 Task: Add Sprouts Roasted Turkey Breast With Green Beans to the cart.
Action: Mouse moved to (21, 124)
Screenshot: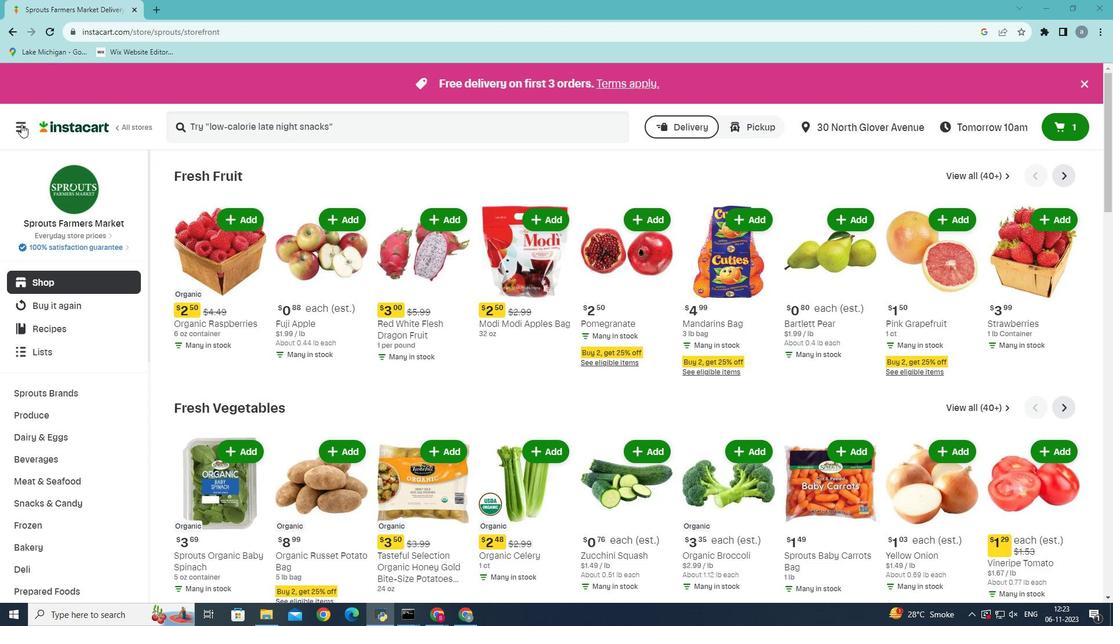 
Action: Mouse pressed left at (21, 124)
Screenshot: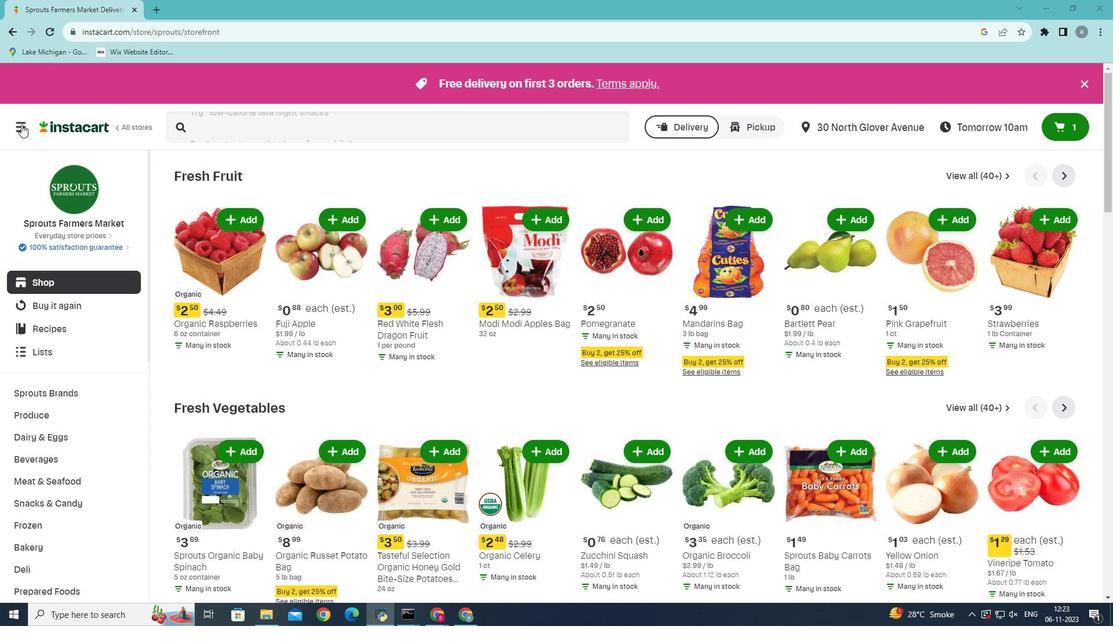 
Action: Mouse moved to (79, 326)
Screenshot: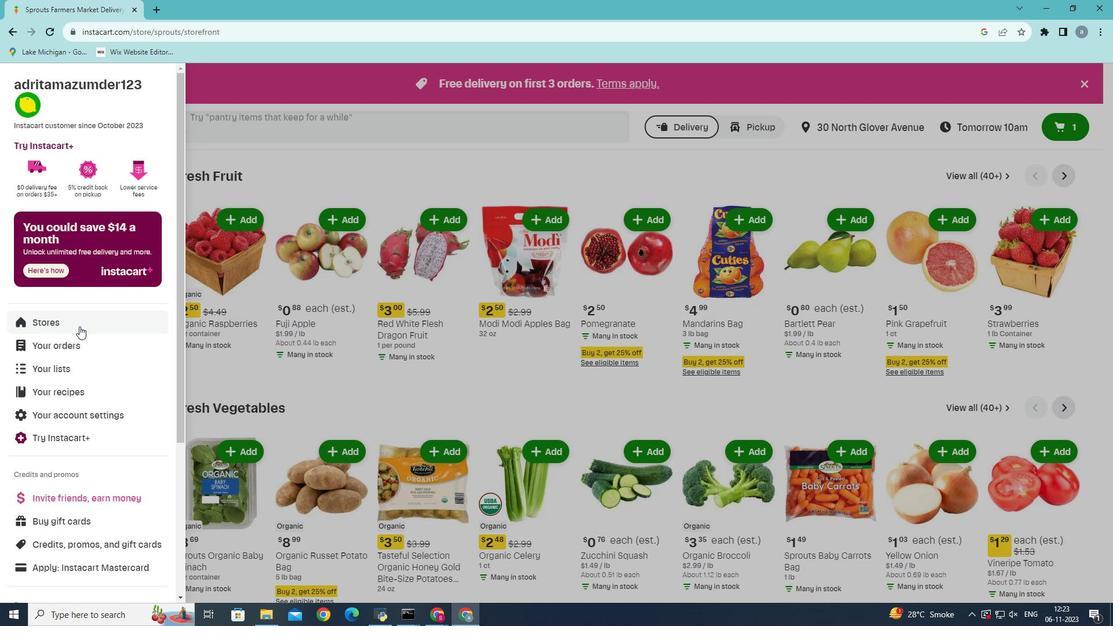 
Action: Mouse pressed left at (79, 326)
Screenshot: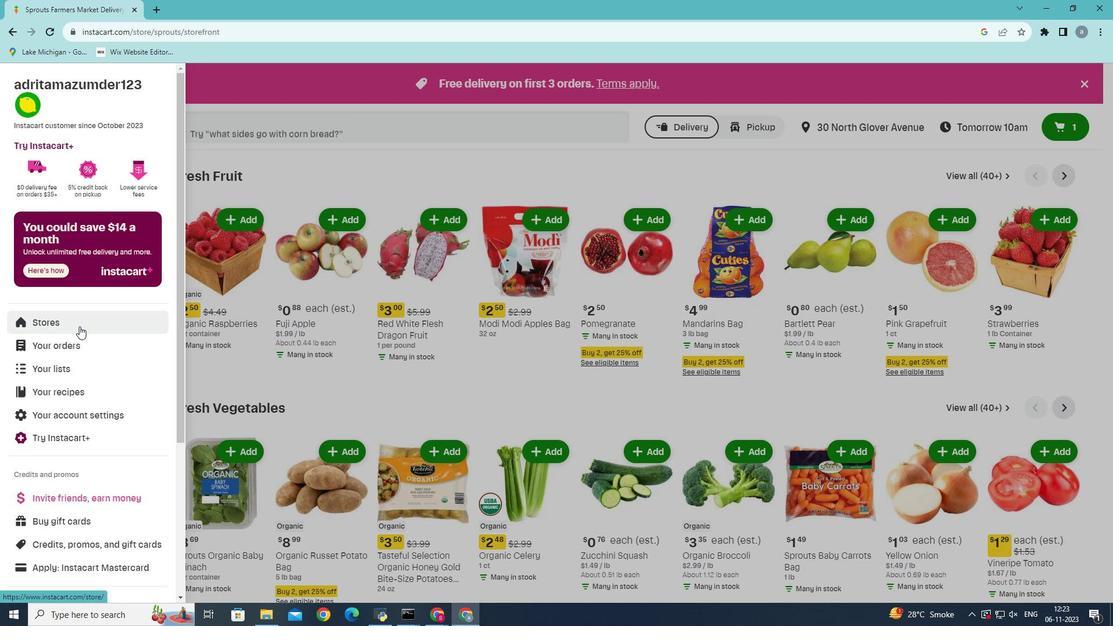 
Action: Mouse moved to (259, 125)
Screenshot: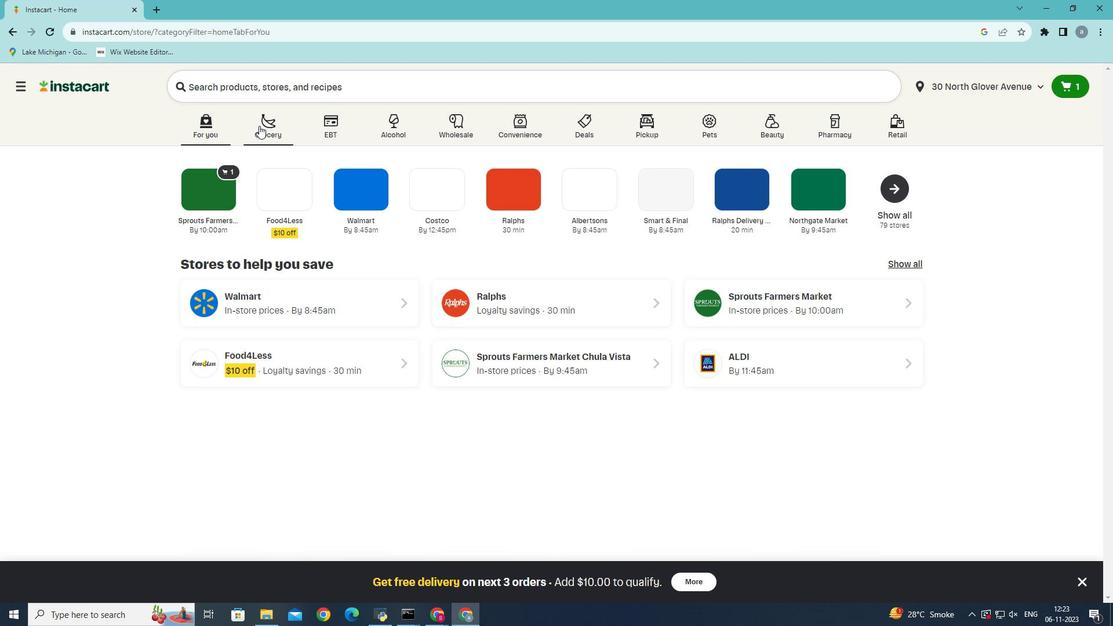 
Action: Mouse pressed left at (259, 125)
Screenshot: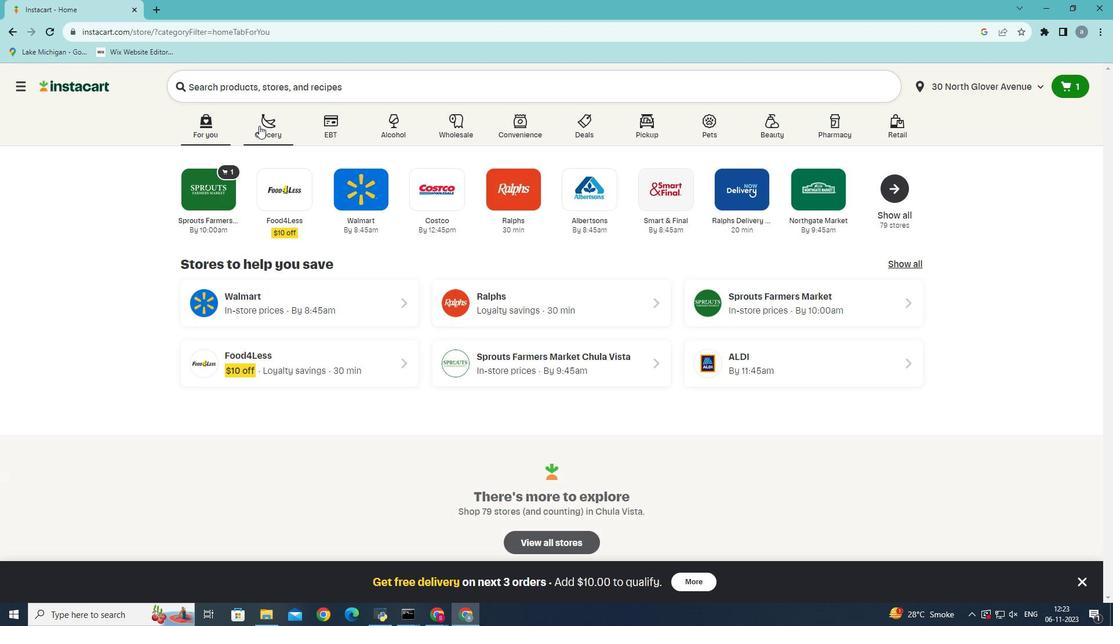 
Action: Mouse moved to (254, 351)
Screenshot: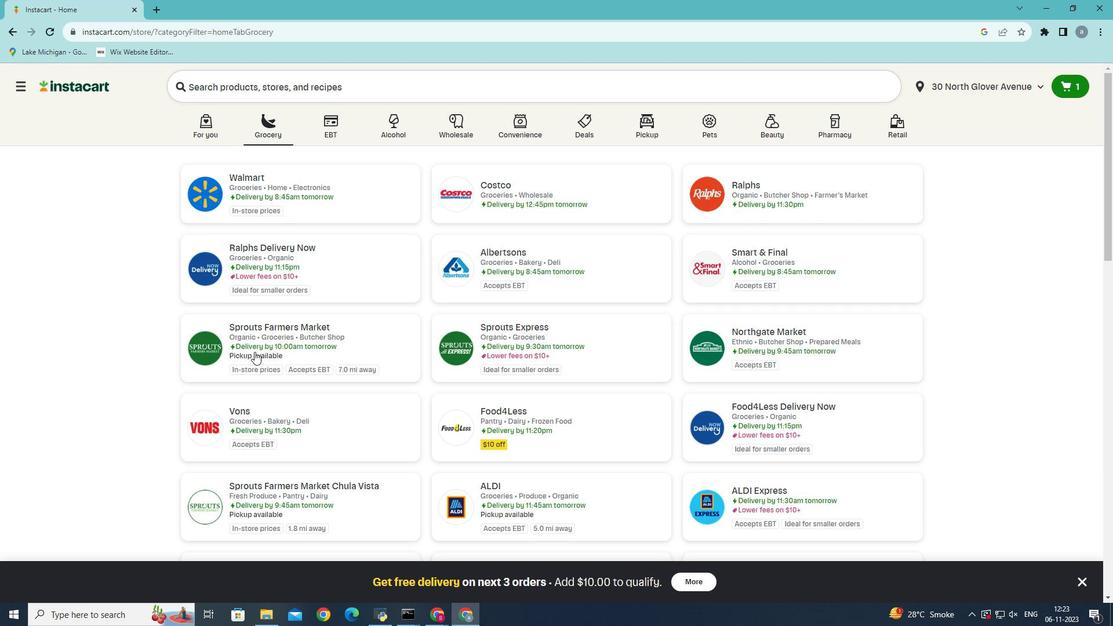 
Action: Mouse pressed left at (254, 351)
Screenshot: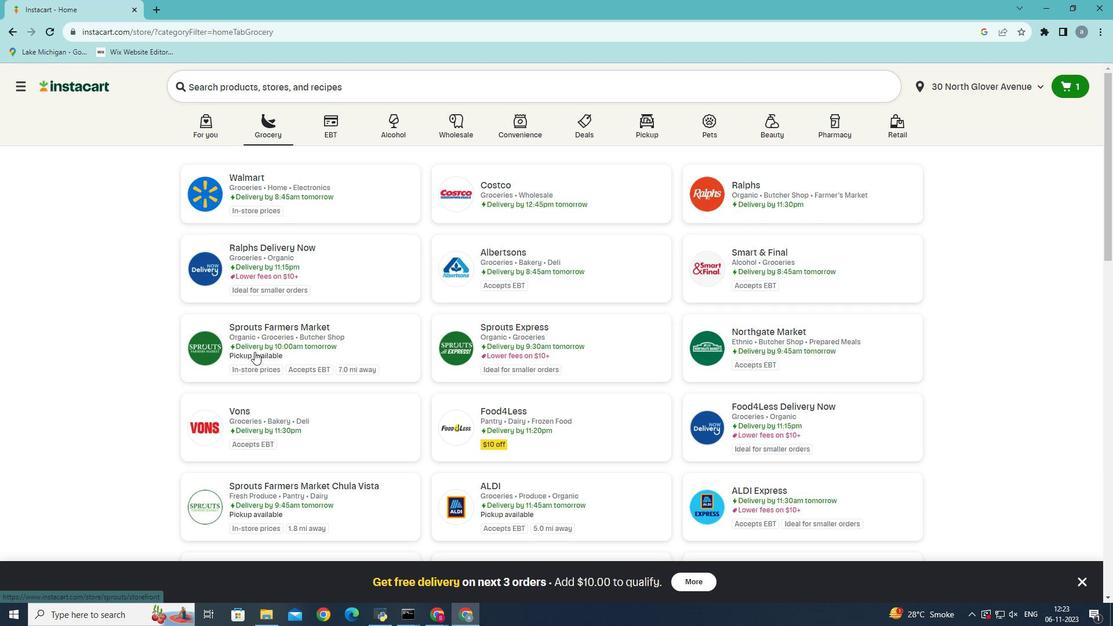 
Action: Mouse moved to (121, 397)
Screenshot: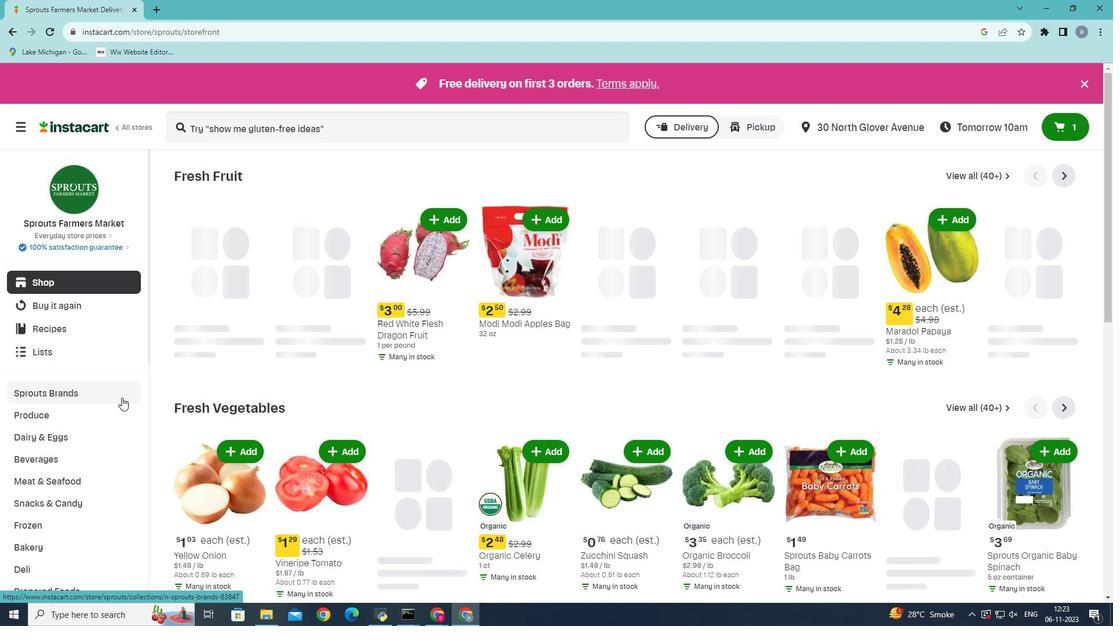 
Action: Mouse scrolled (121, 397) with delta (0, 0)
Screenshot: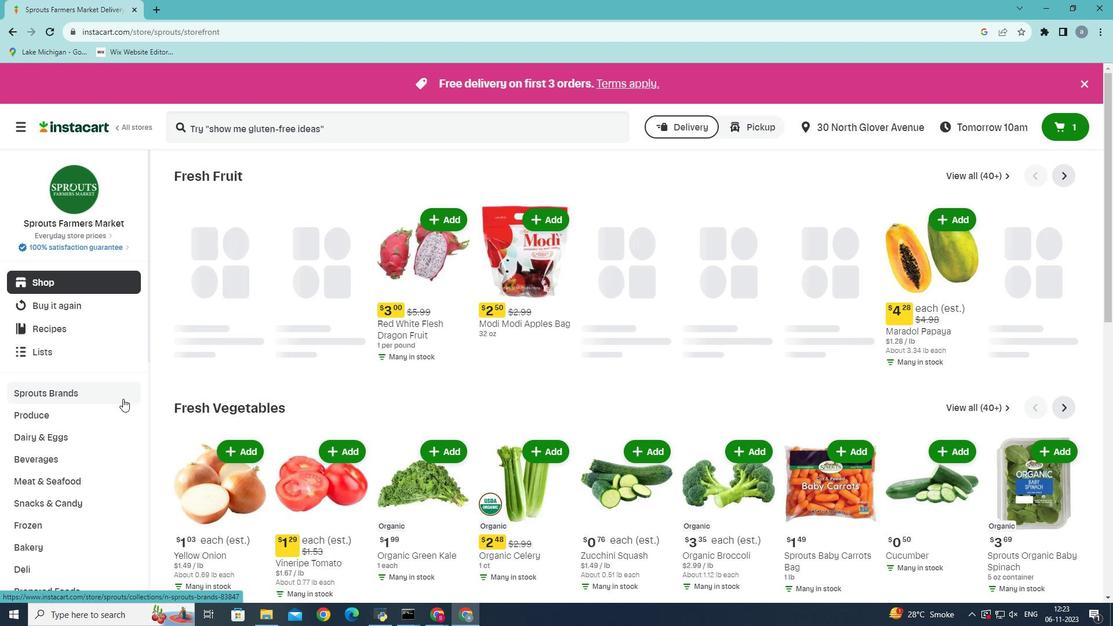 
Action: Mouse moved to (122, 398)
Screenshot: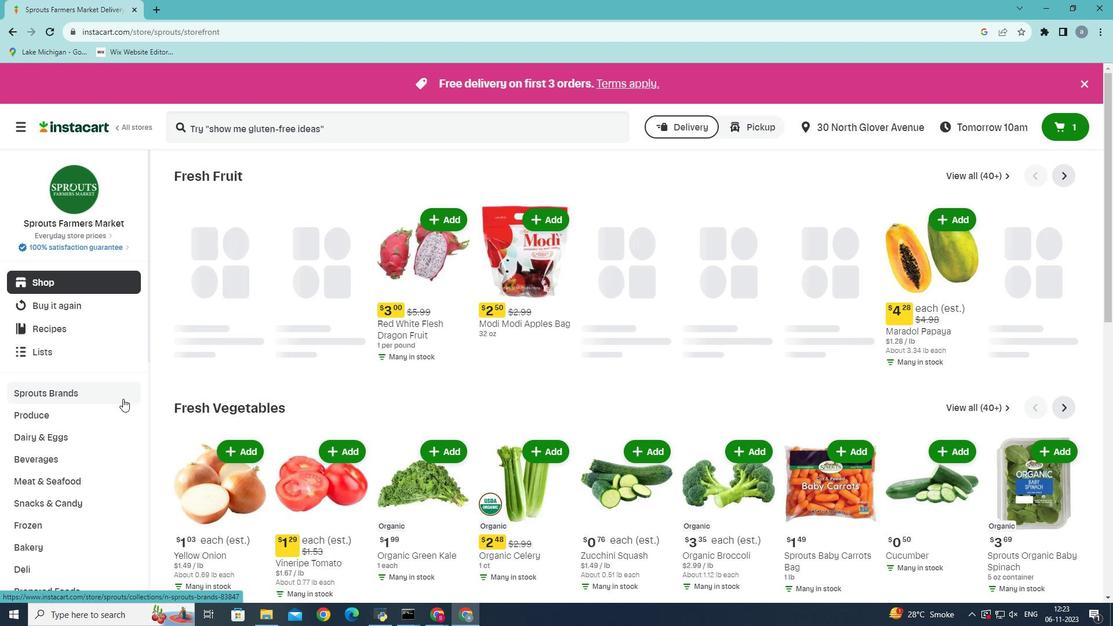 
Action: Mouse scrolled (122, 398) with delta (0, 0)
Screenshot: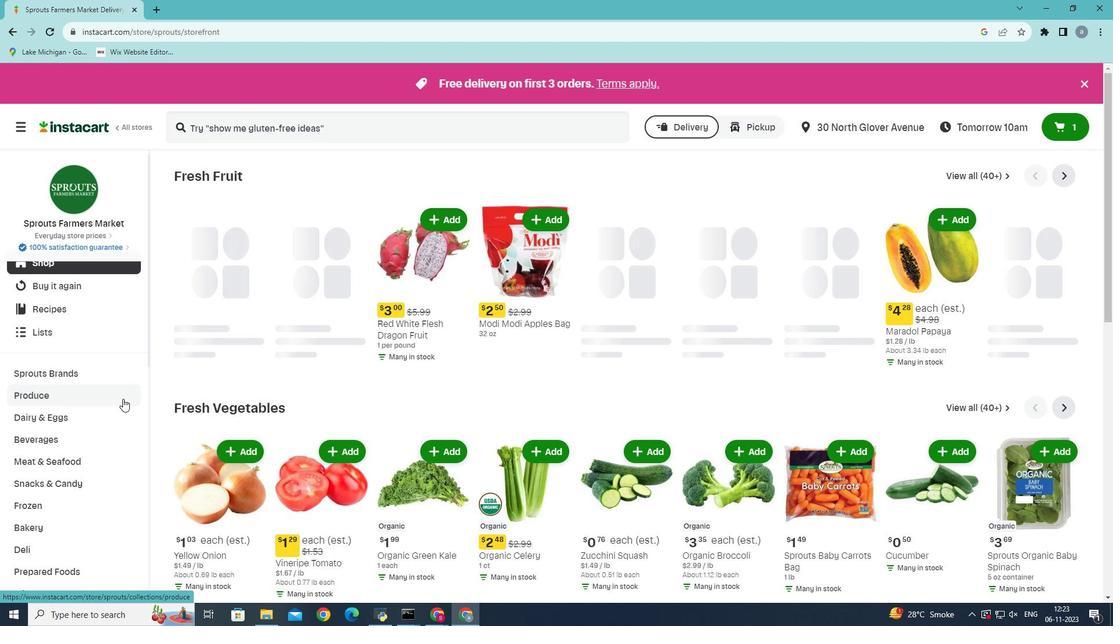 
Action: Mouse moved to (92, 480)
Screenshot: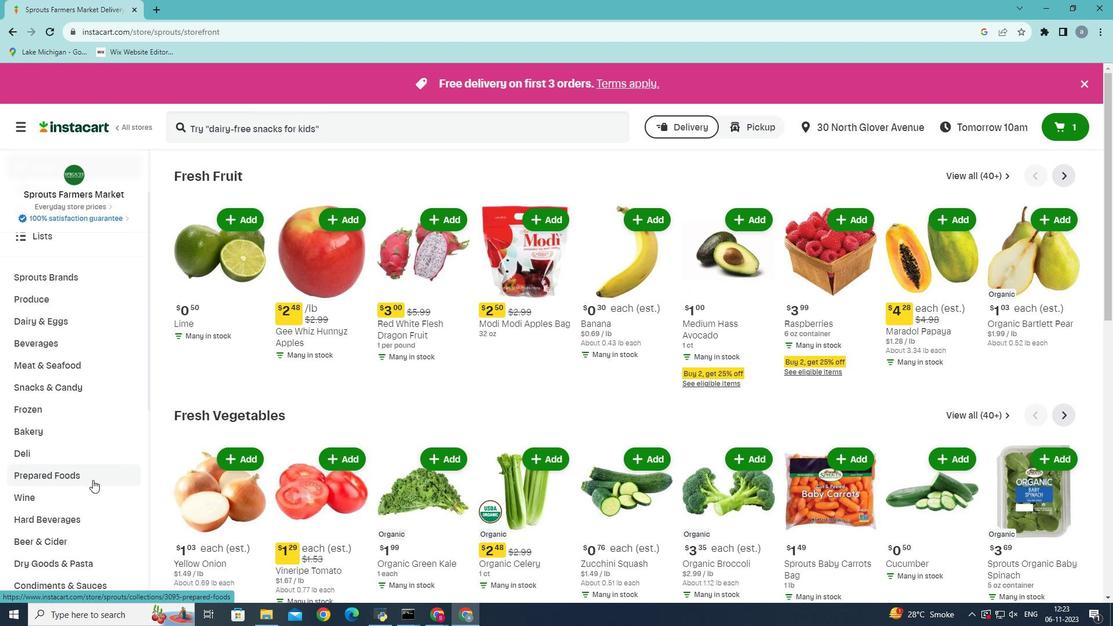 
Action: Mouse pressed left at (92, 480)
Screenshot: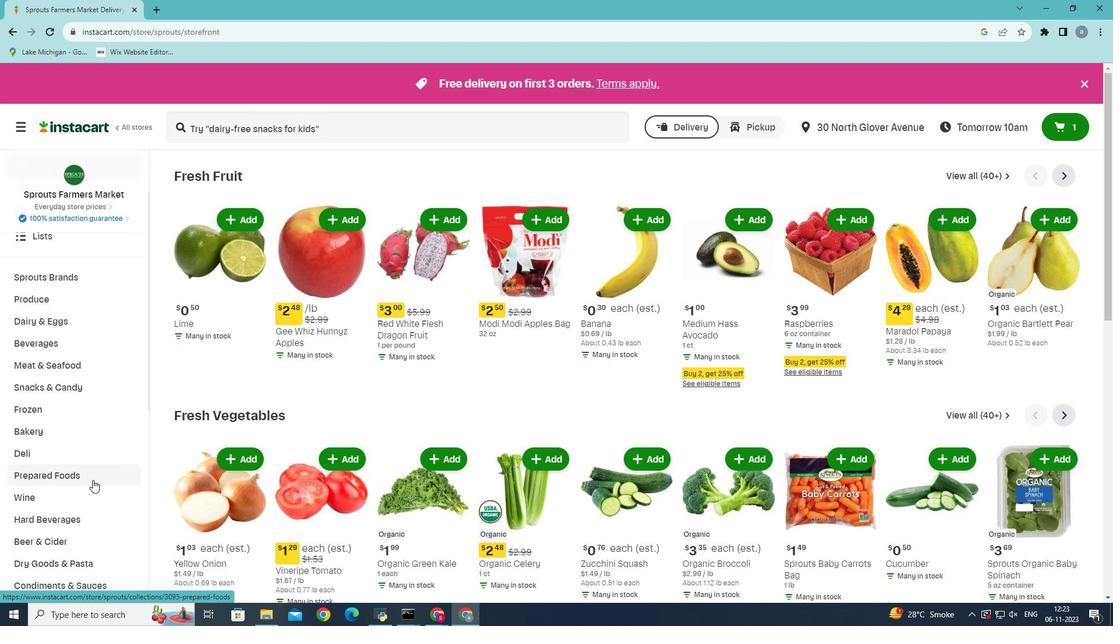
Action: Mouse moved to (397, 202)
Screenshot: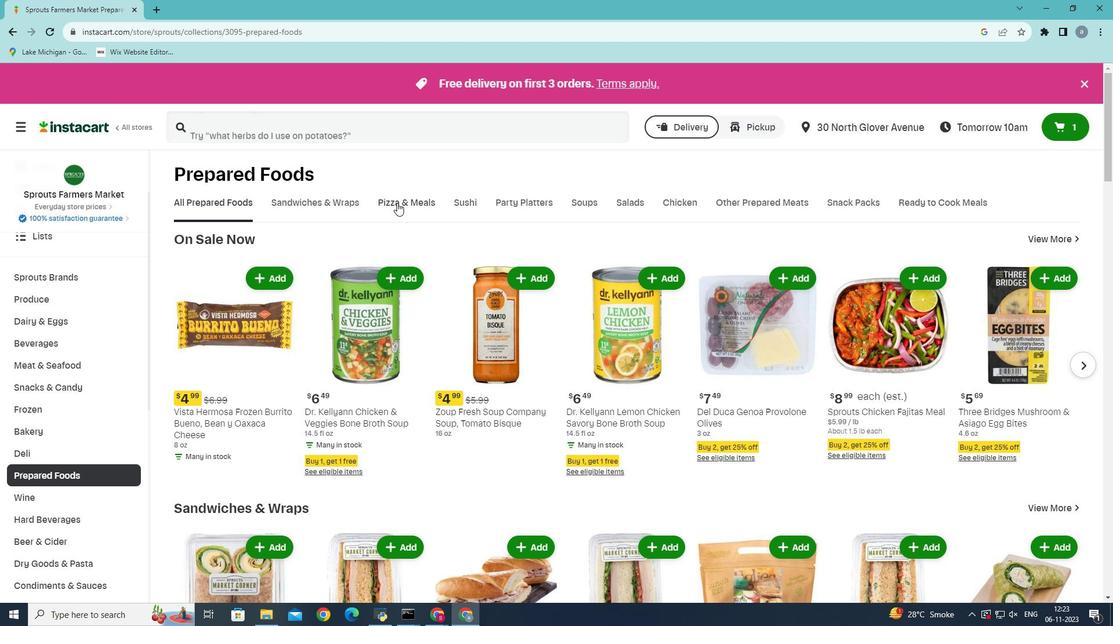 
Action: Mouse pressed left at (397, 202)
Screenshot: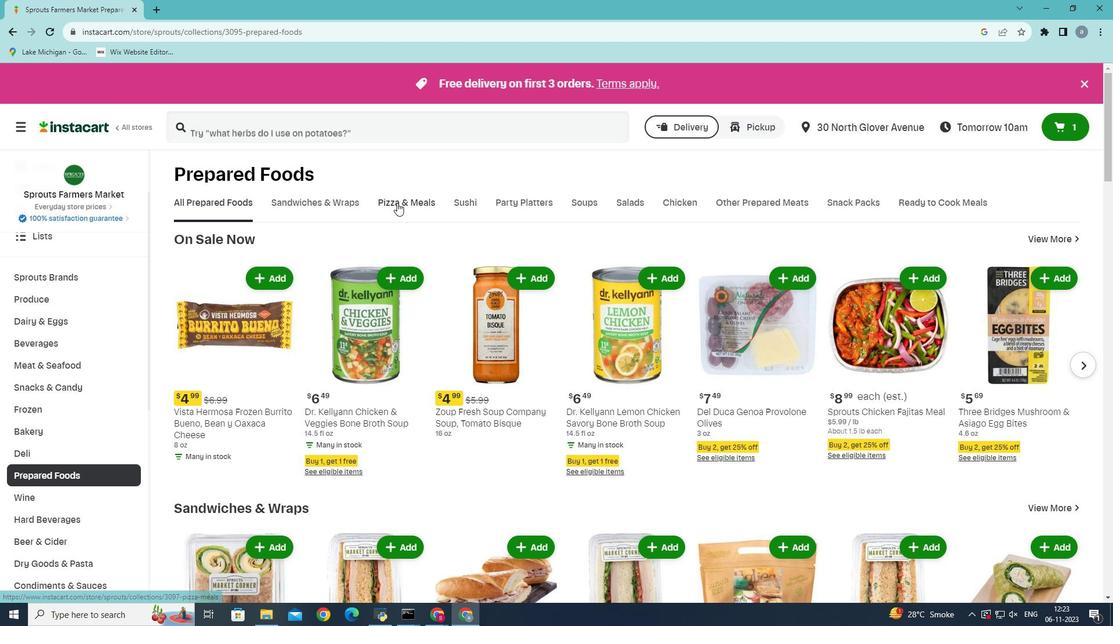 
Action: Mouse moved to (817, 253)
Screenshot: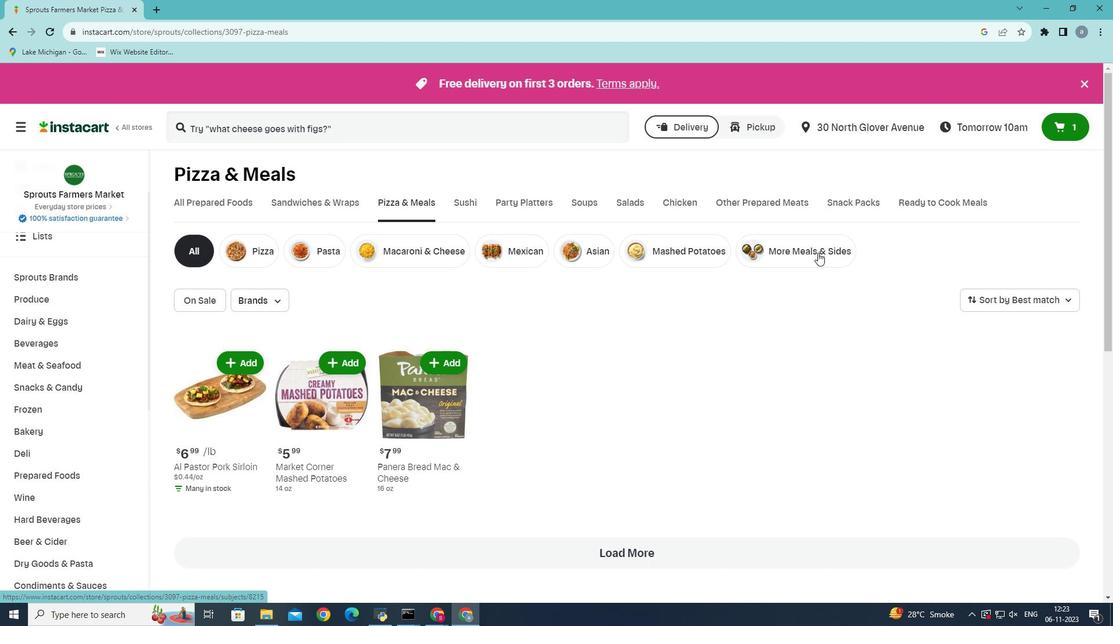 
Action: Mouse pressed left at (817, 253)
Screenshot: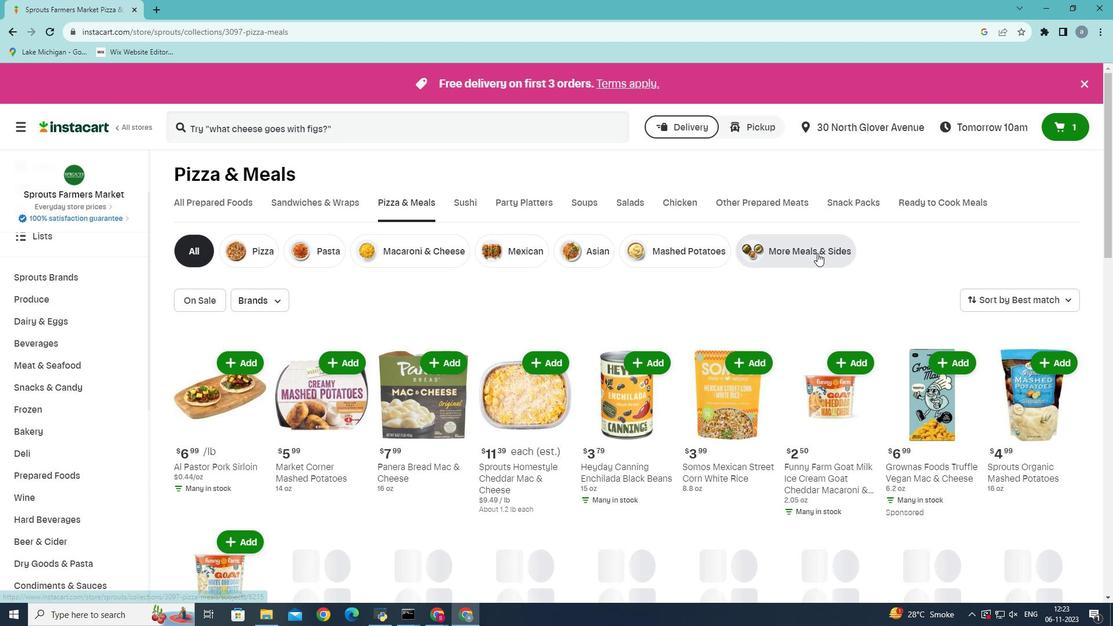 
Action: Mouse moved to (215, 129)
Screenshot: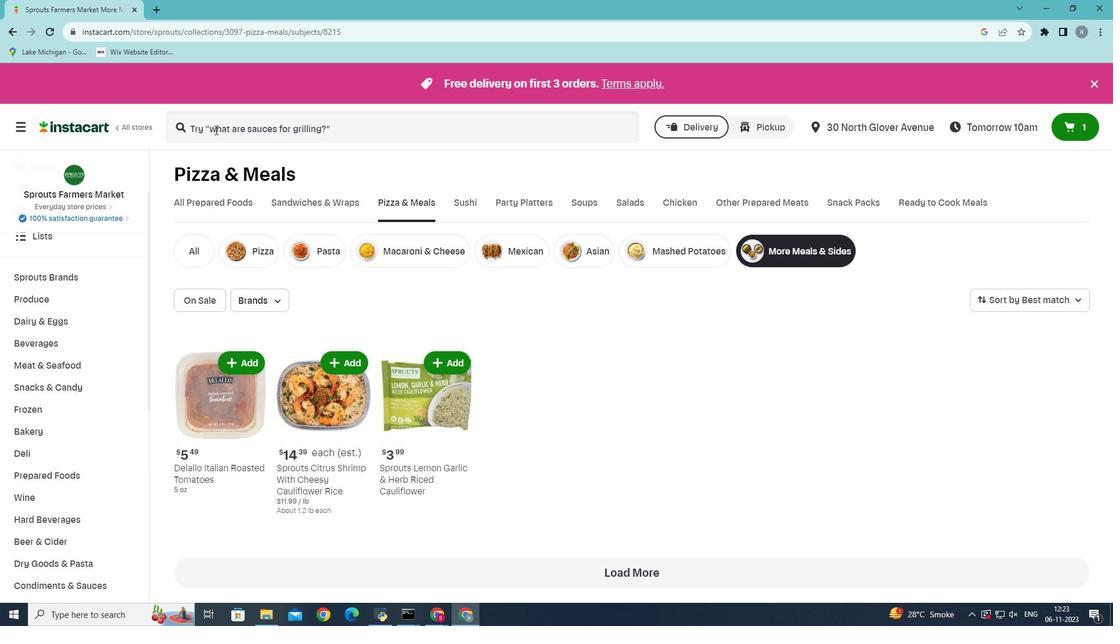 
Action: Mouse pressed left at (215, 129)
Screenshot: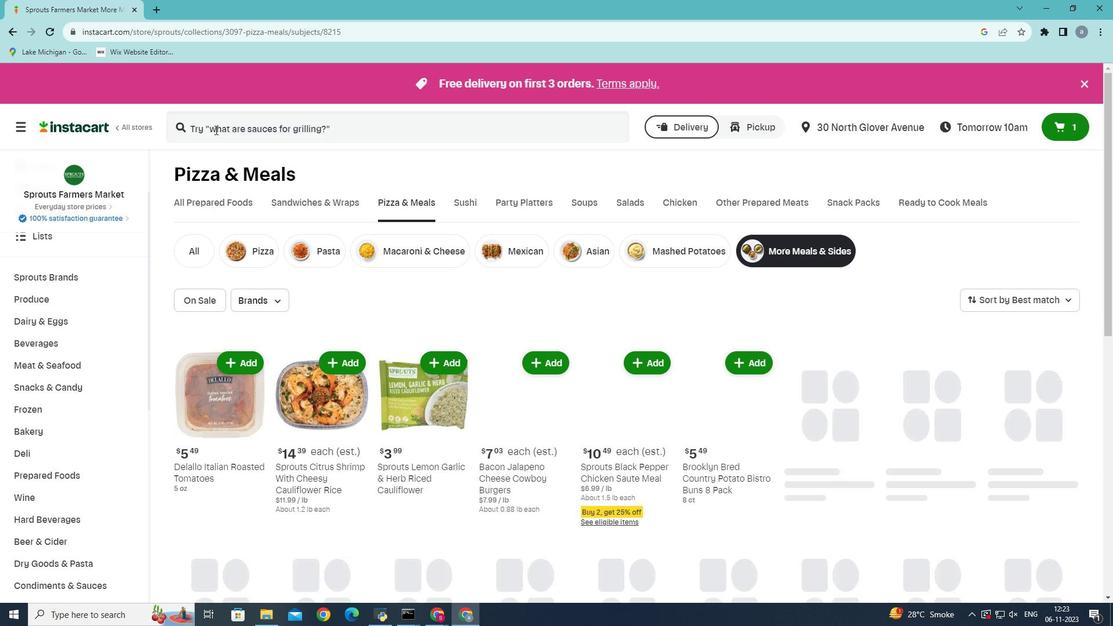 
Action: Key pressed <Key.shift>Sprout<Key.space>roasted<Key.space>turkey<Key.space>breast<Key.space>with<Key.space>green<Key.space>beans<Key.enter>
Screenshot: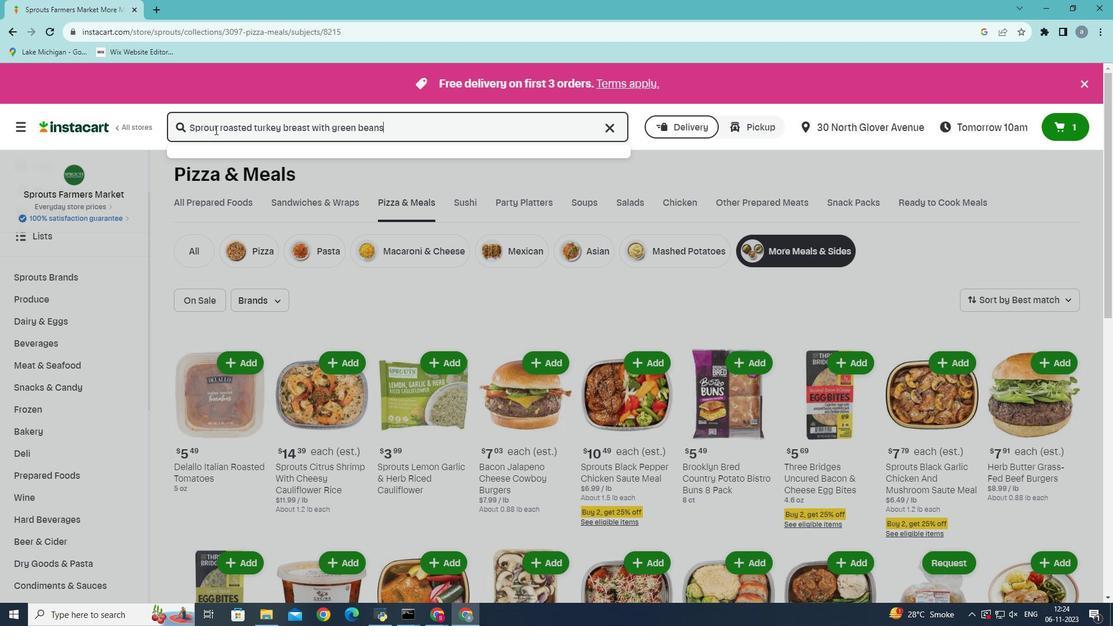 
Action: Mouse moved to (329, 247)
Screenshot: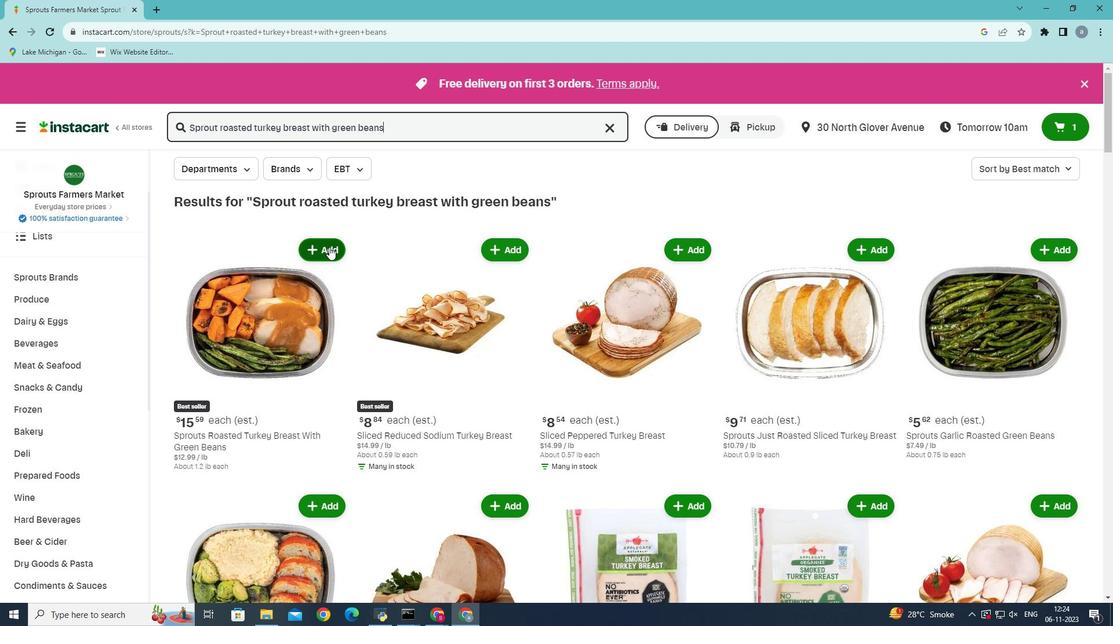 
Action: Mouse pressed left at (329, 247)
Screenshot: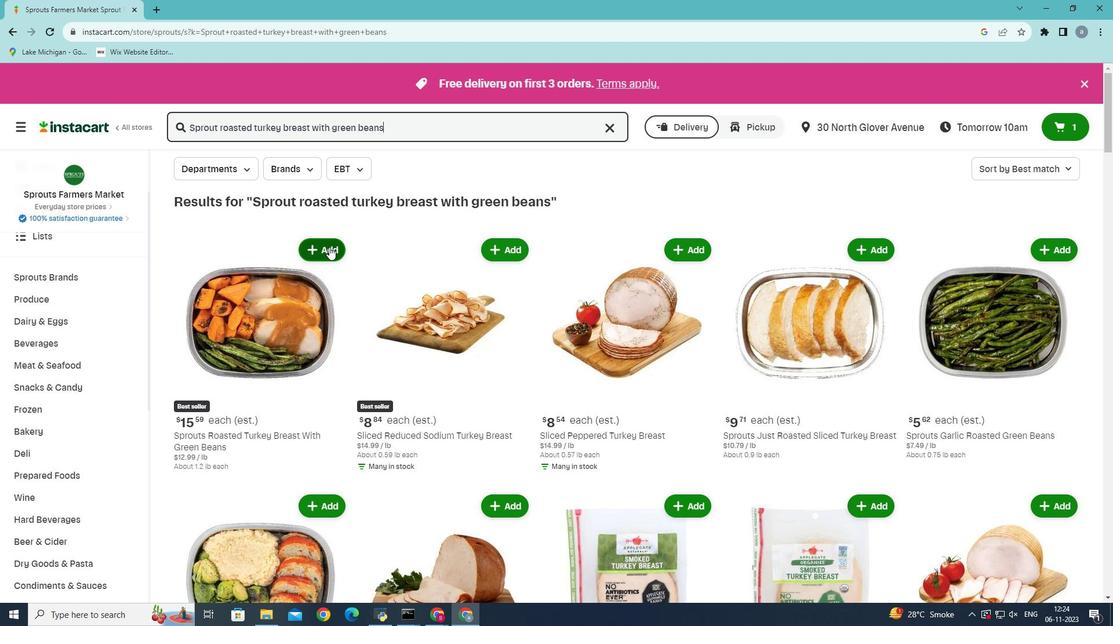 
